Task: Create a rule from the Routing list, Task moved to a section -> Set Priority in the project AtlasTech , set the section as Done clear the priority
Action: Mouse moved to (63, 240)
Screenshot: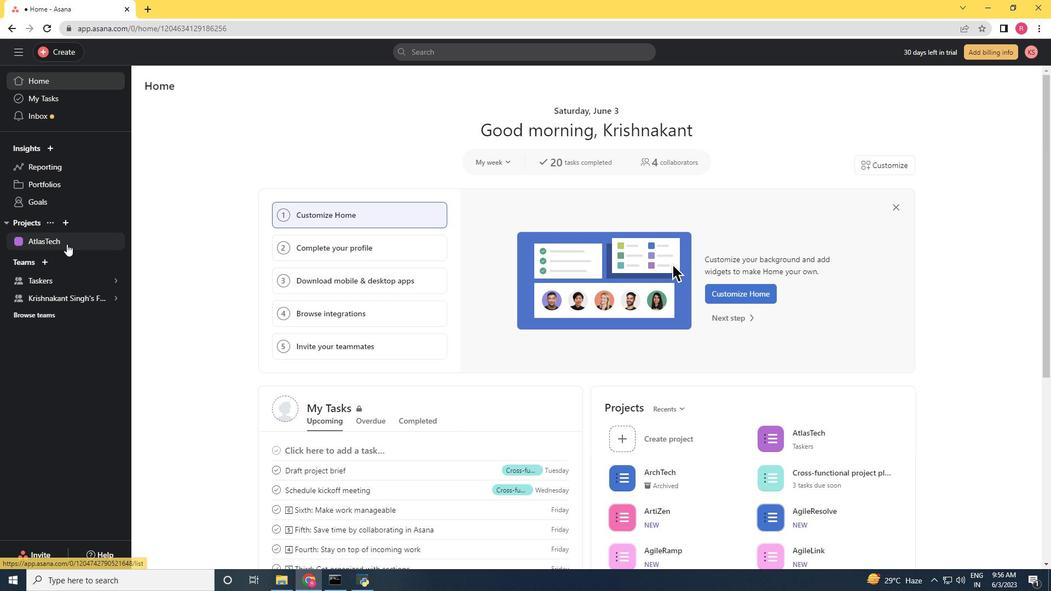 
Action: Mouse pressed left at (63, 240)
Screenshot: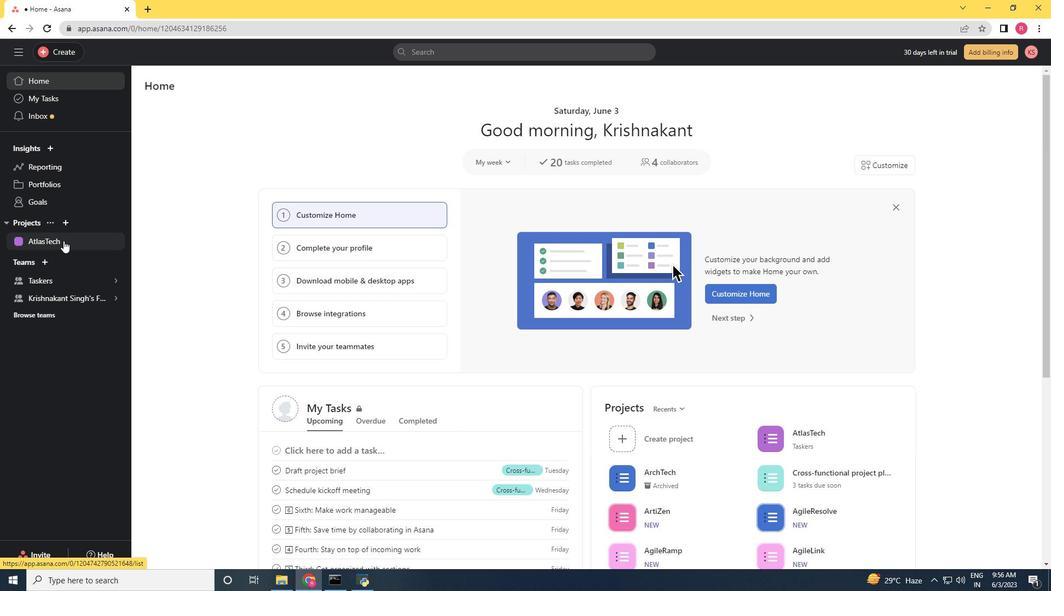 
Action: Mouse moved to (1001, 95)
Screenshot: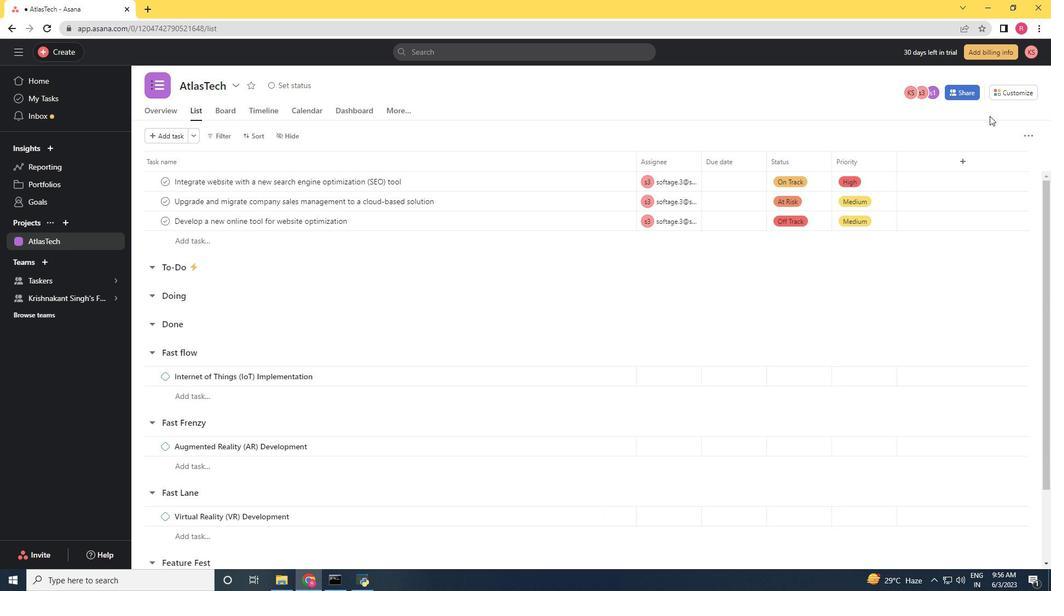 
Action: Mouse pressed left at (1001, 95)
Screenshot: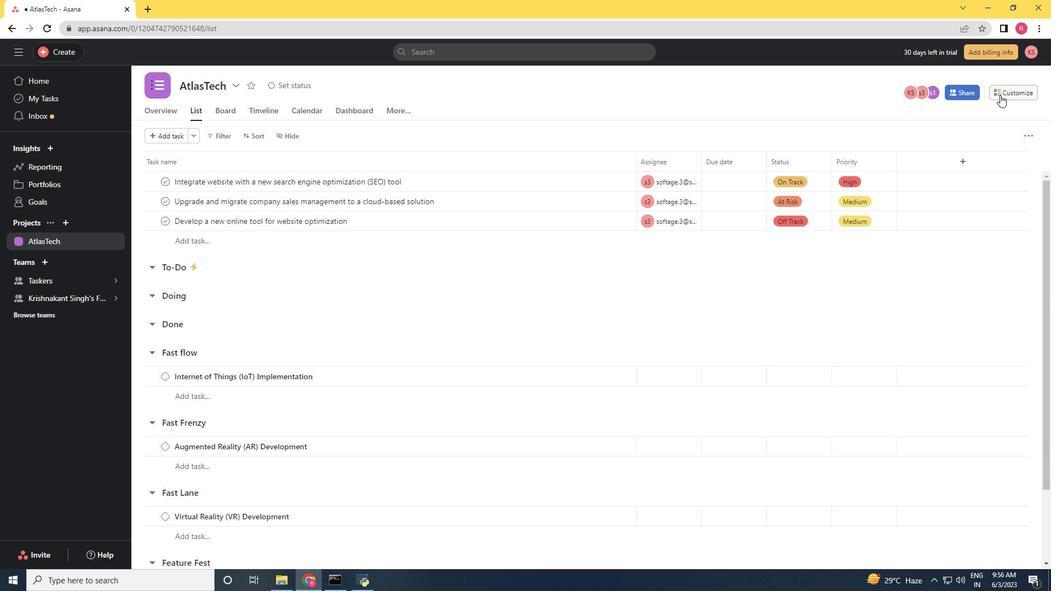 
Action: Mouse moved to (810, 242)
Screenshot: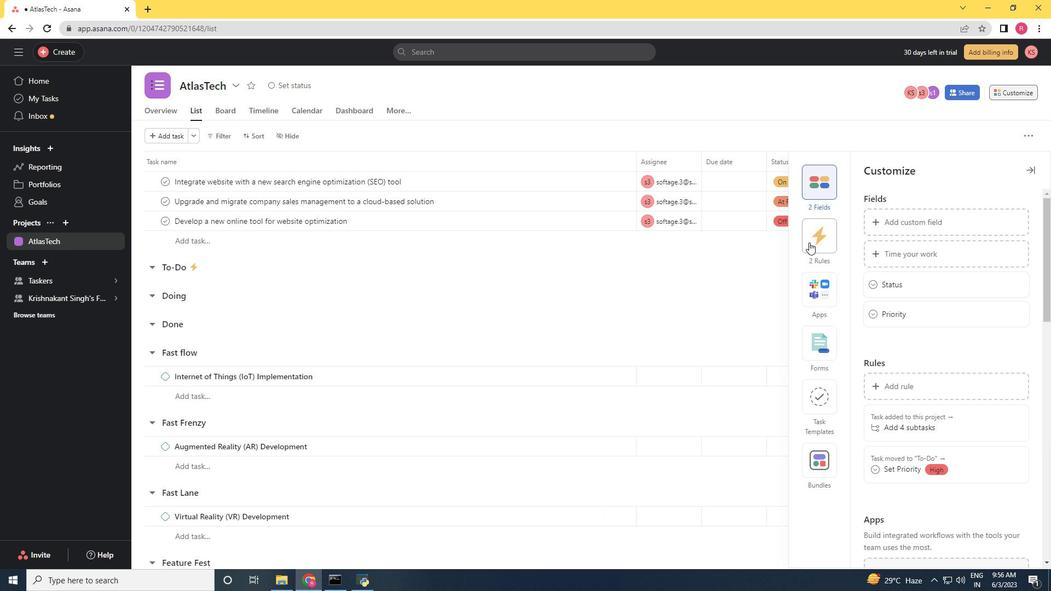 
Action: Mouse pressed left at (810, 242)
Screenshot: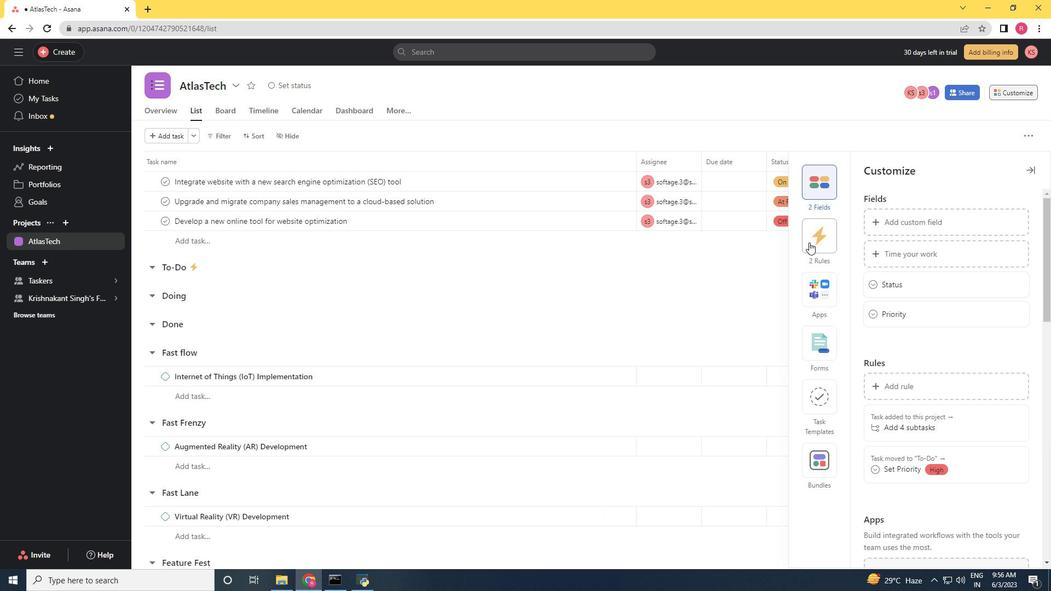 
Action: Mouse moved to (918, 223)
Screenshot: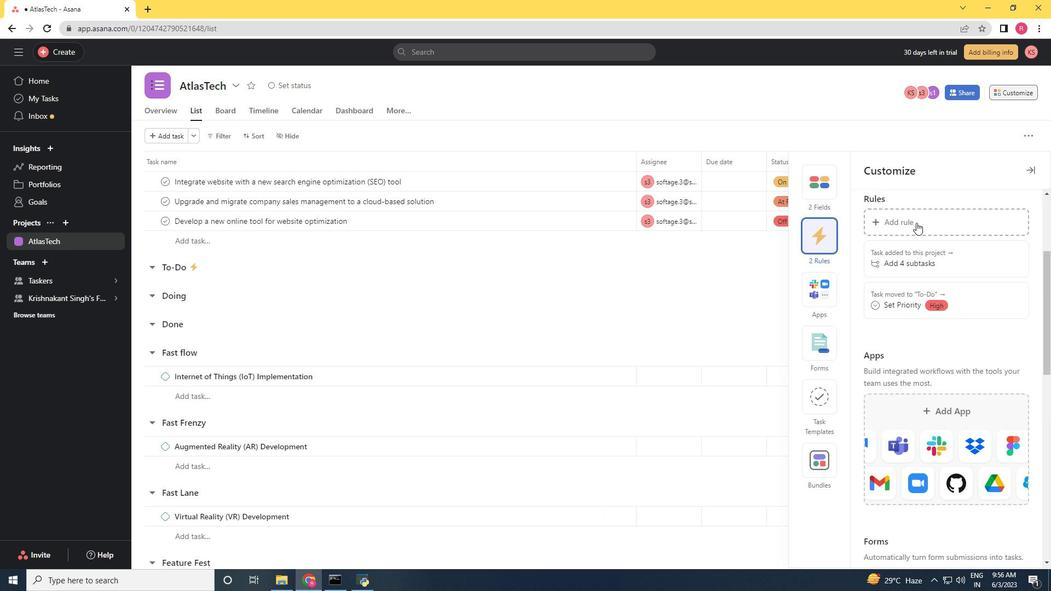 
Action: Mouse pressed left at (917, 223)
Screenshot: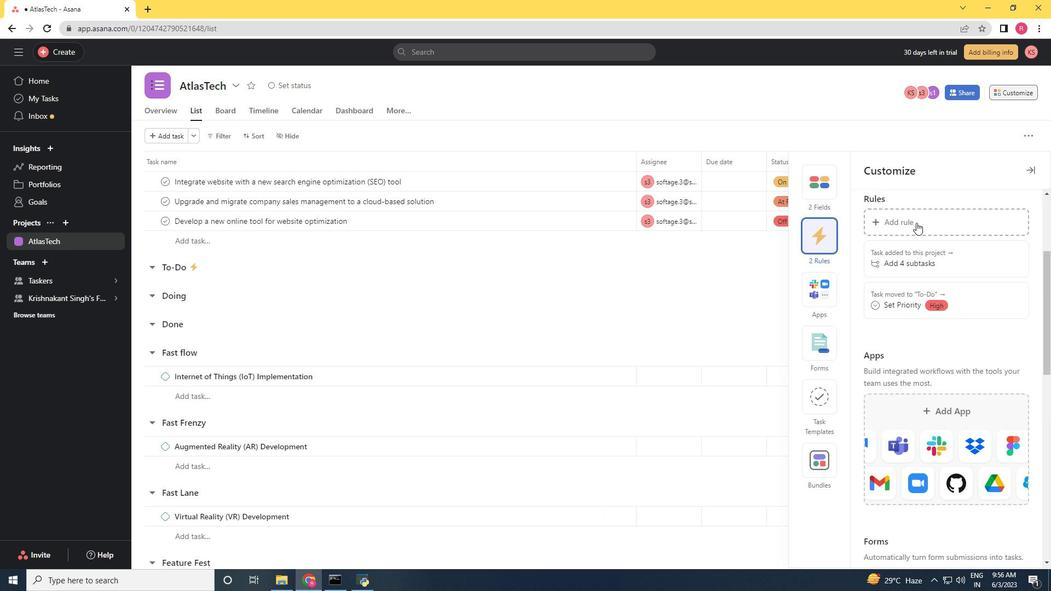 
Action: Mouse moved to (218, 144)
Screenshot: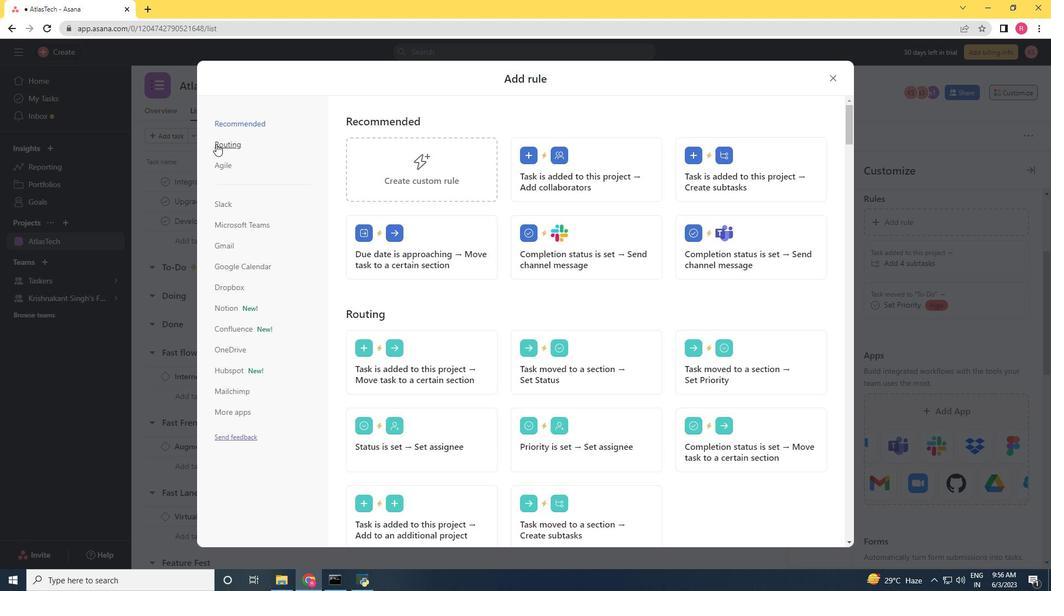 
Action: Mouse pressed left at (218, 144)
Screenshot: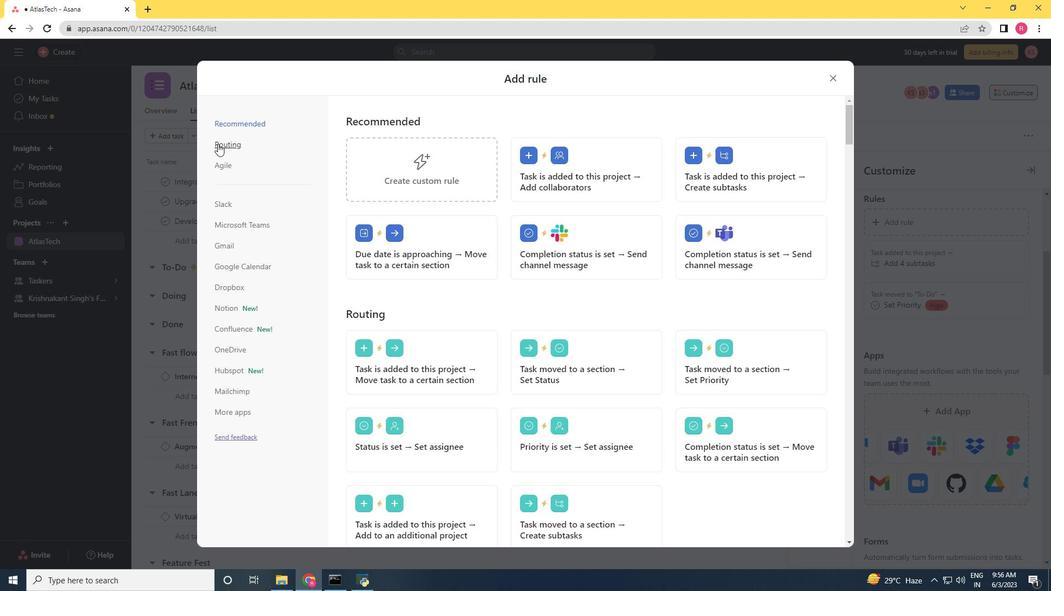 
Action: Mouse moved to (711, 177)
Screenshot: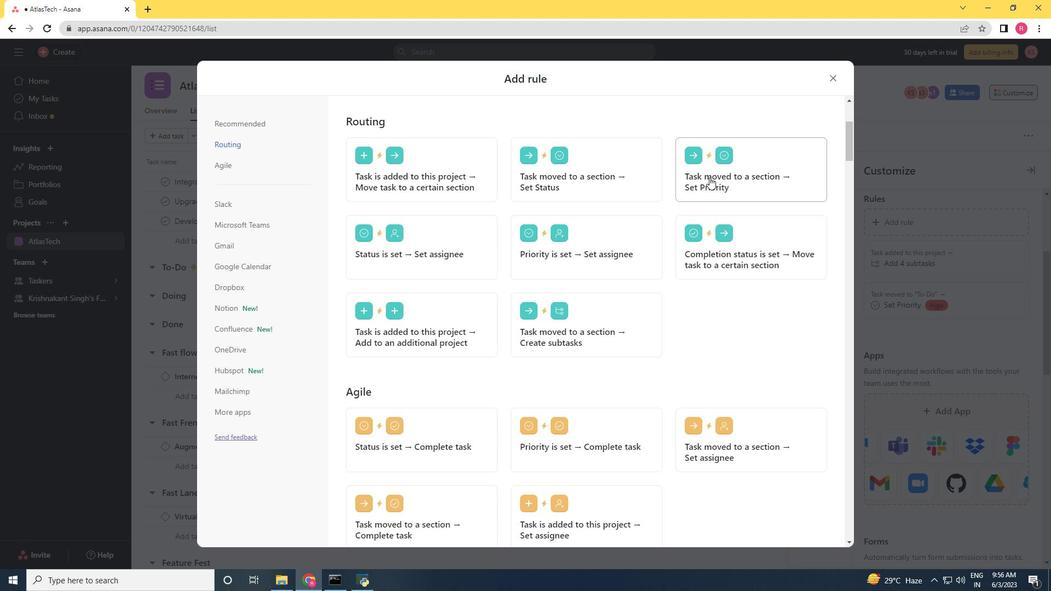
Action: Mouse pressed left at (711, 177)
Screenshot: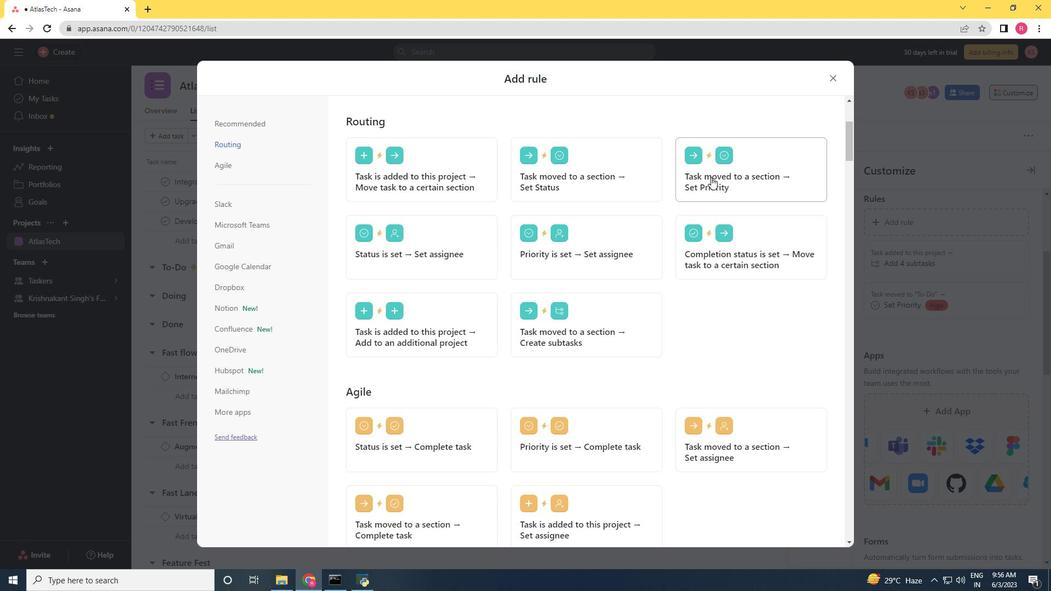 
Action: Mouse moved to (454, 282)
Screenshot: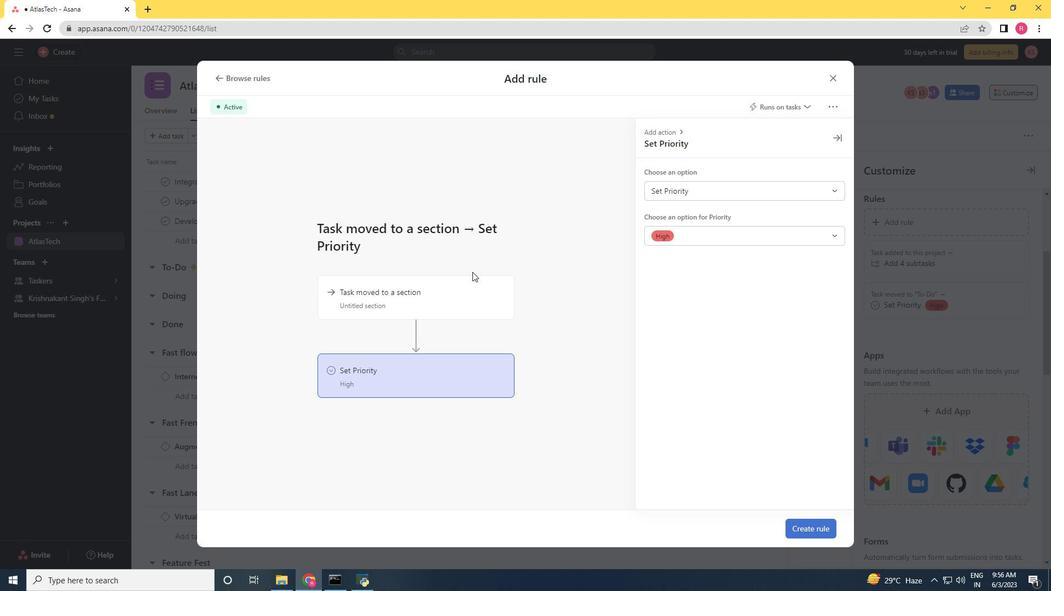 
Action: Mouse pressed left at (454, 282)
Screenshot: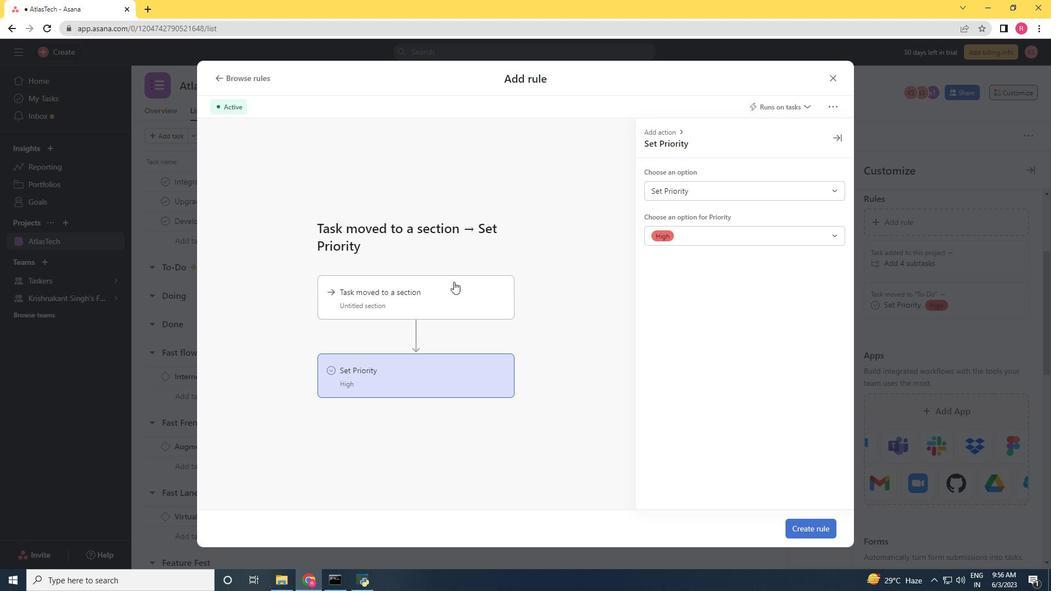 
Action: Mouse moved to (699, 187)
Screenshot: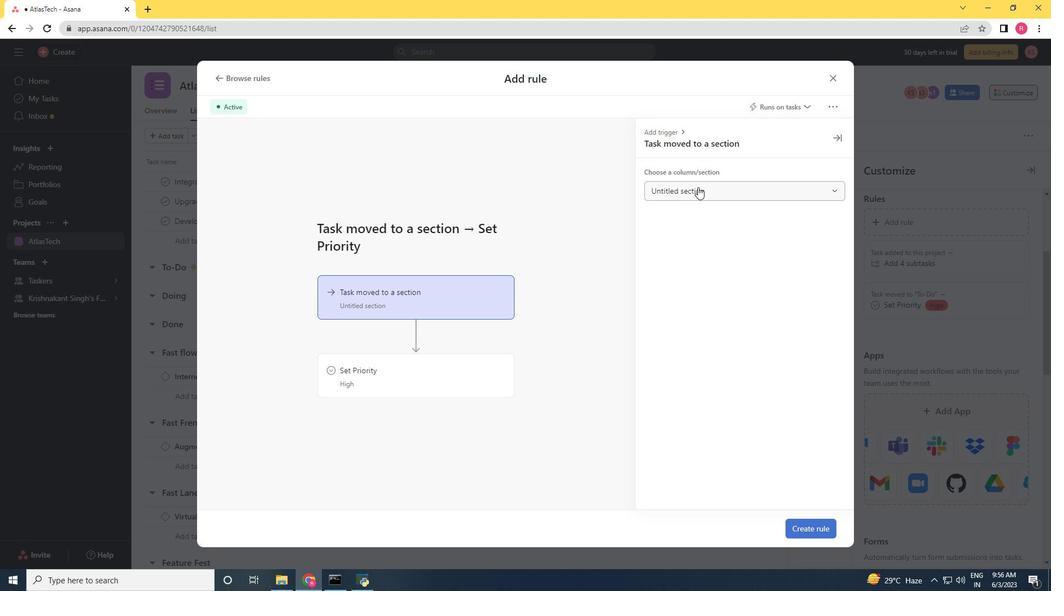 
Action: Mouse pressed left at (699, 187)
Screenshot: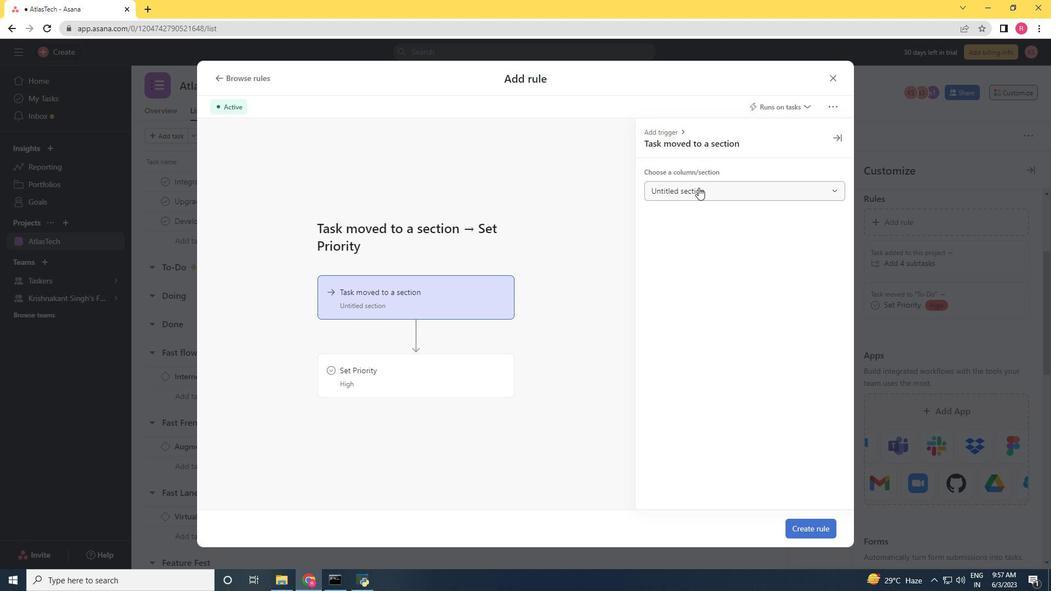 
Action: Mouse moved to (671, 274)
Screenshot: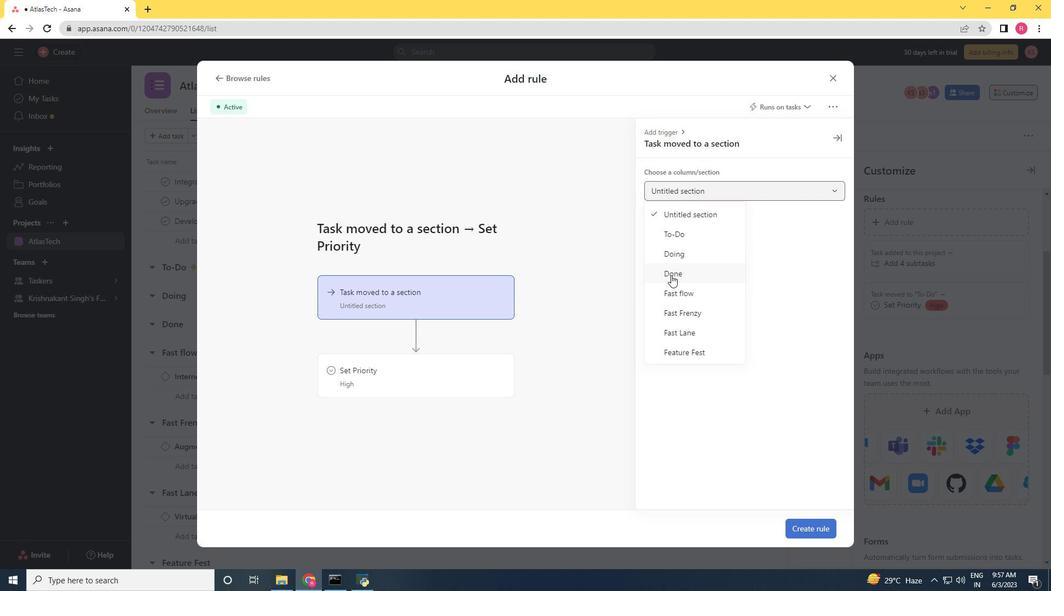 
Action: Mouse pressed left at (671, 274)
Screenshot: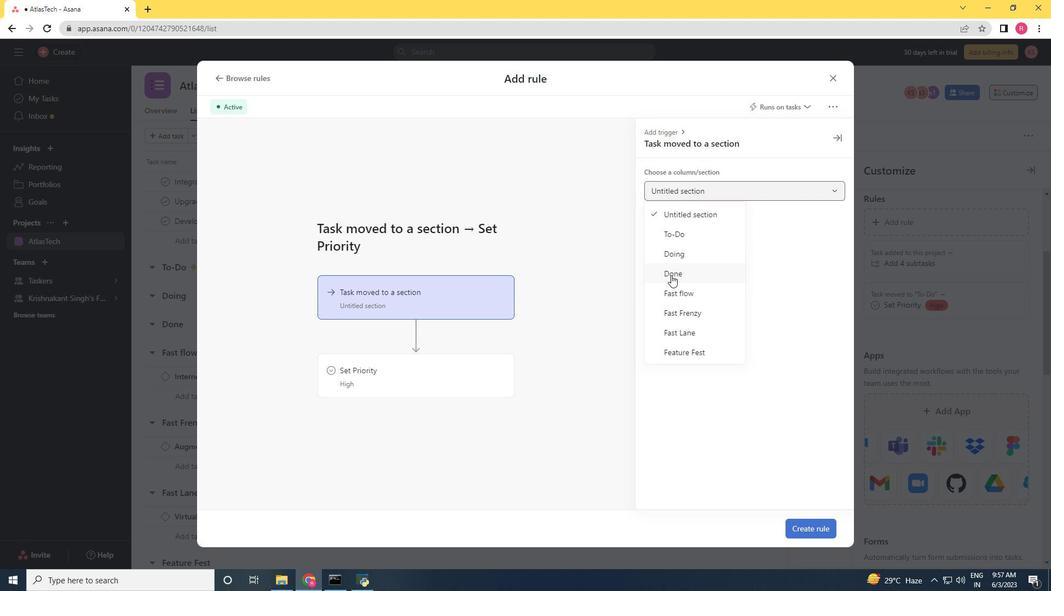 
Action: Mouse moved to (467, 370)
Screenshot: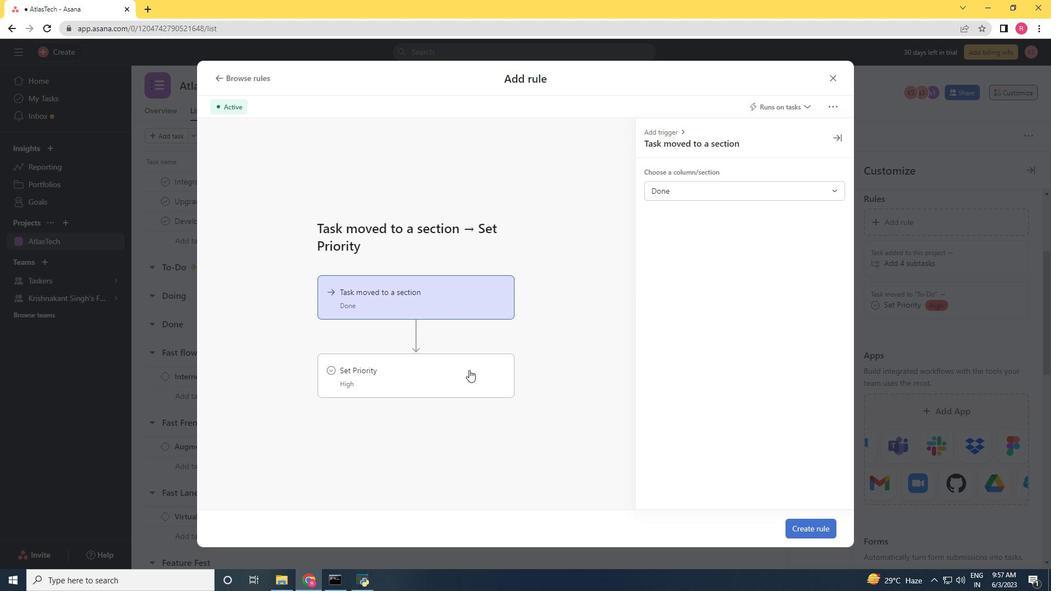 
Action: Mouse pressed left at (467, 370)
Screenshot: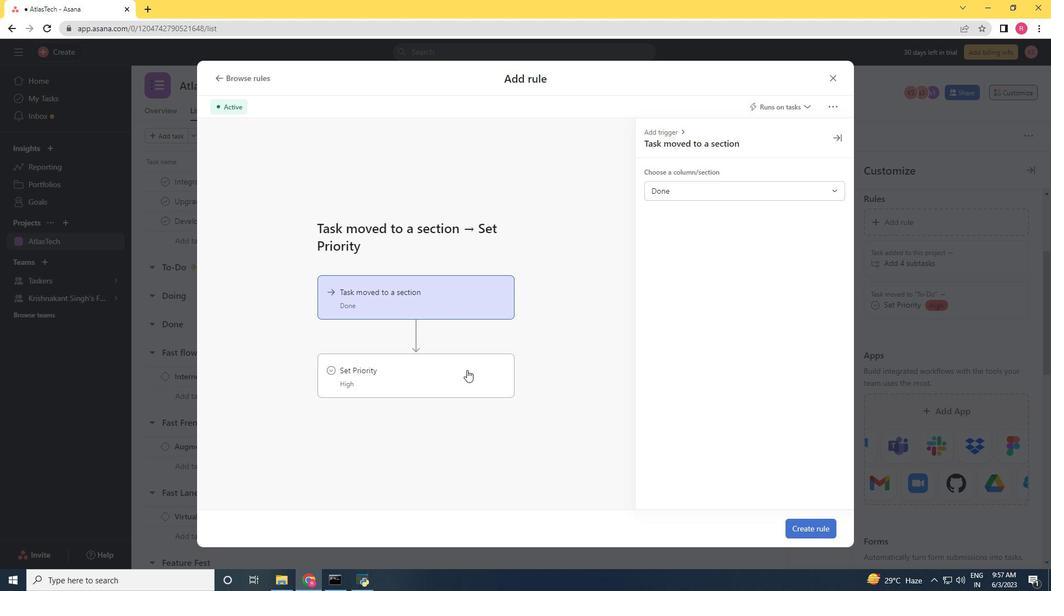 
Action: Mouse moved to (676, 189)
Screenshot: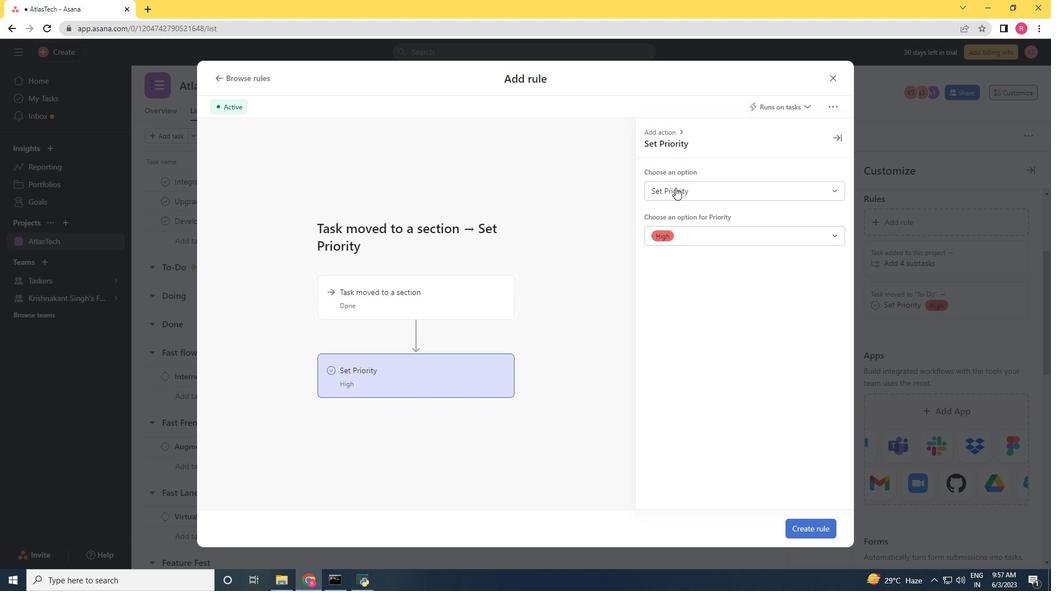
Action: Mouse pressed left at (676, 189)
Screenshot: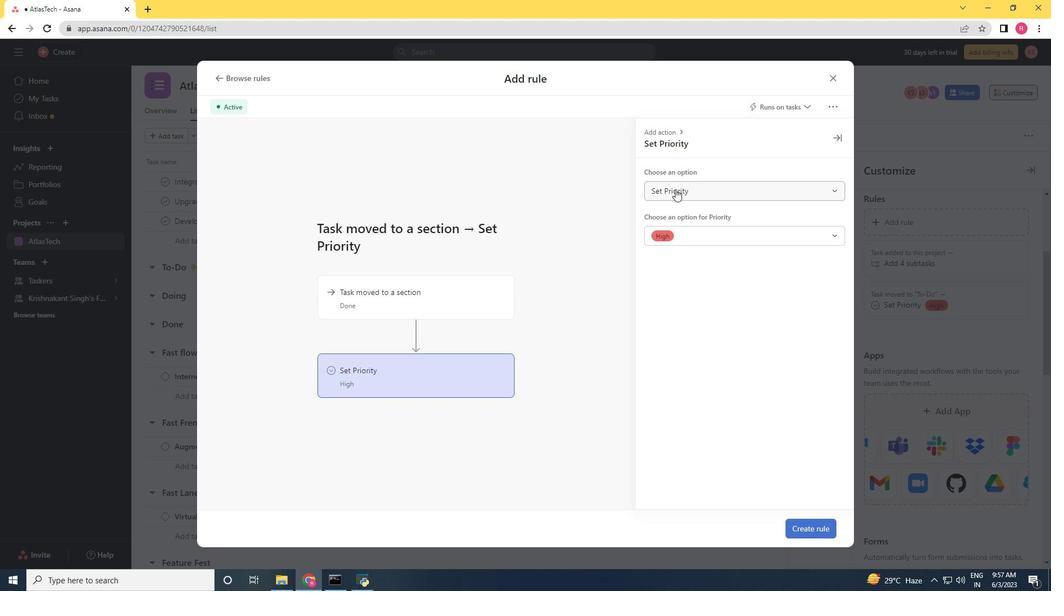 
Action: Mouse moved to (683, 230)
Screenshot: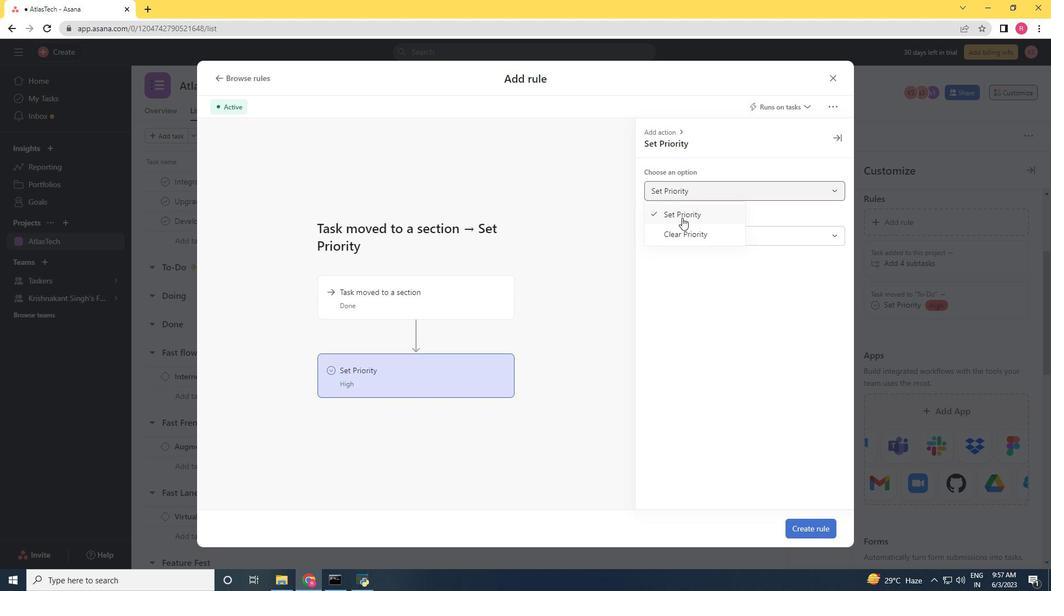 
Action: Mouse pressed left at (683, 230)
Screenshot: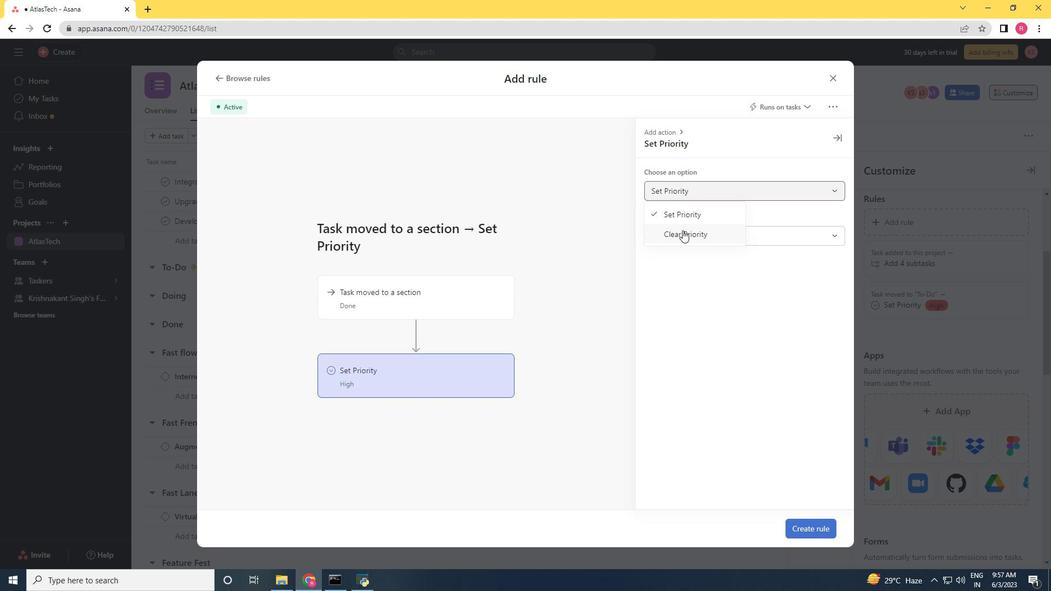 
Action: Mouse moved to (821, 519)
Screenshot: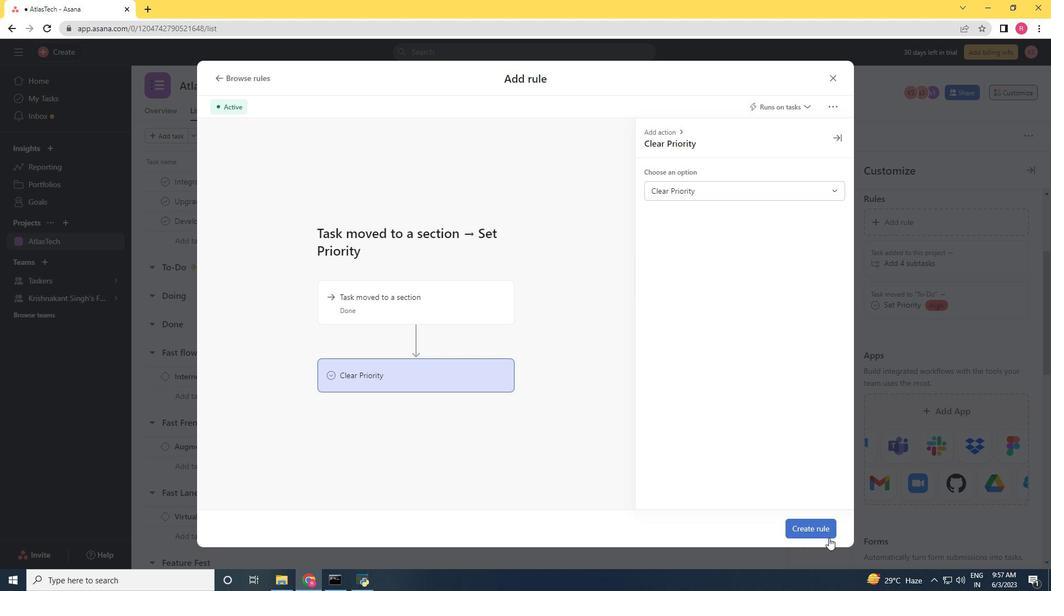 
Action: Mouse pressed left at (821, 519)
Screenshot: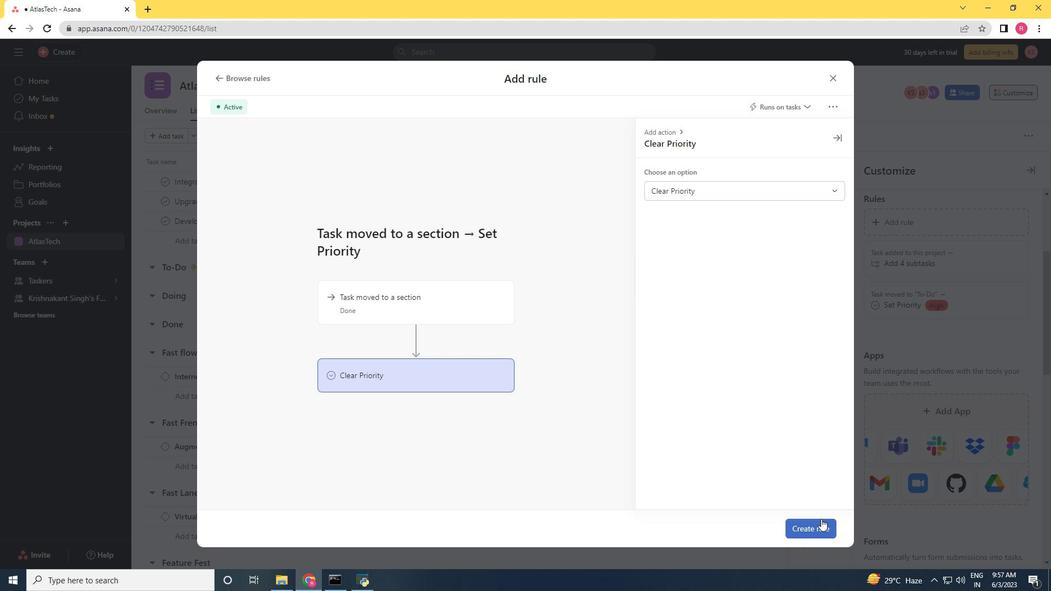 
Action: Mouse moved to (796, 510)
Screenshot: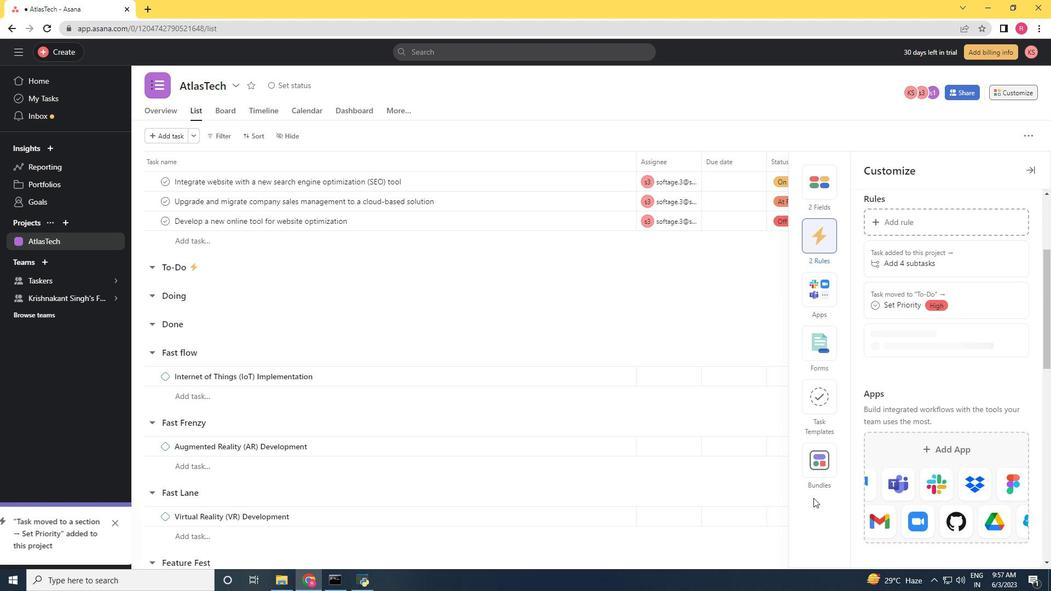 
